 Task: Create List Brand Identity Metrics in Board Team Performance Management Platforms to Workspace Financial Planning and Analysis Services. Create List Brand Identity Governance in Board Product Feature Prioritization and Development to Workspace Financial Planning and Analysis Services. Create List Brand Identity Governance in Board Customer Journey Optimization and Personalization to Workspace Financial Planning and Analysis Services
Action: Mouse moved to (371, 126)
Screenshot: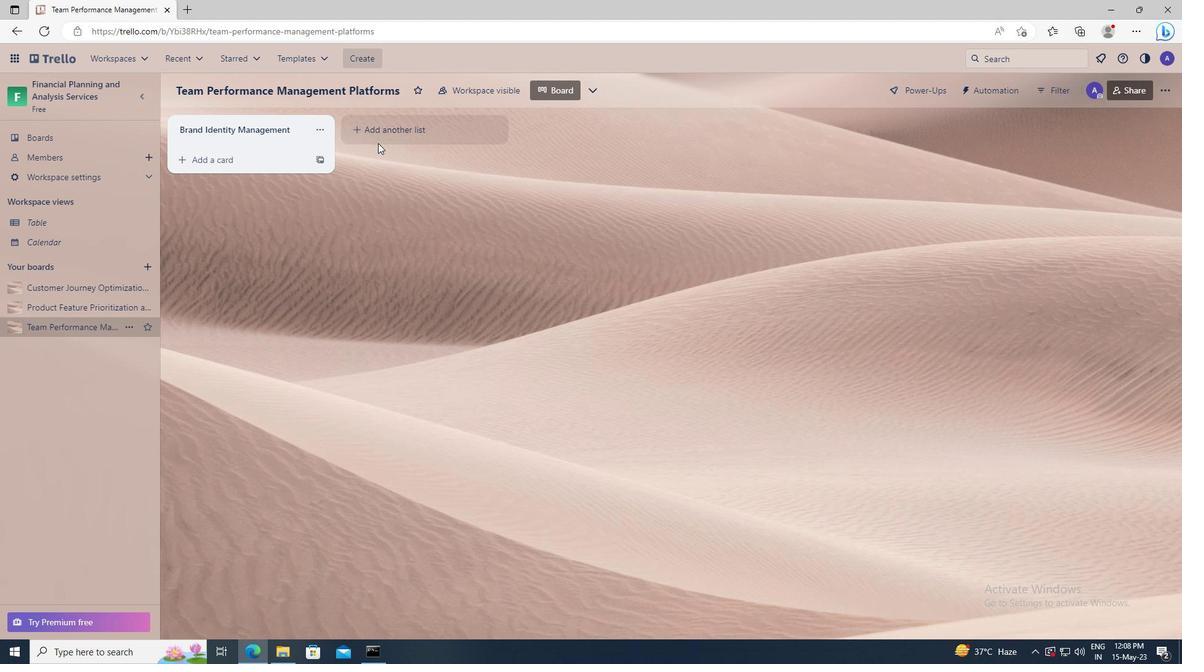 
Action: Mouse pressed left at (371, 126)
Screenshot: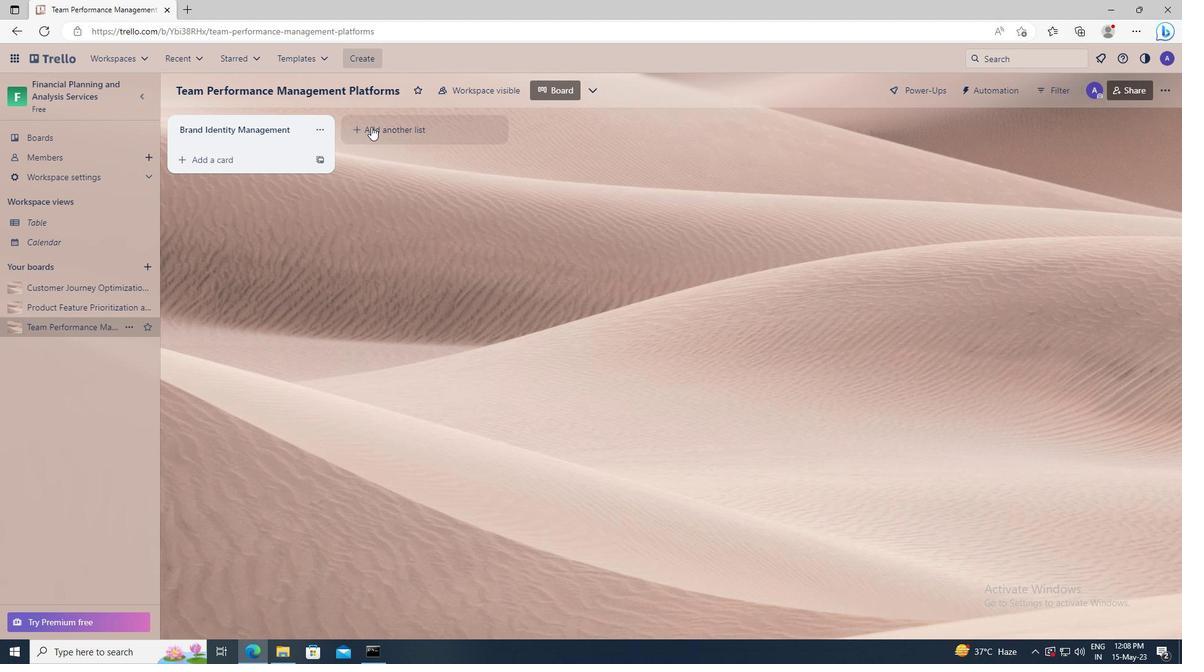 
Action: Key pressed <Key.shift>BRAND<Key.space><Key.shift>IDENTITY<Key.space><Key.shift>METRICS
Screenshot: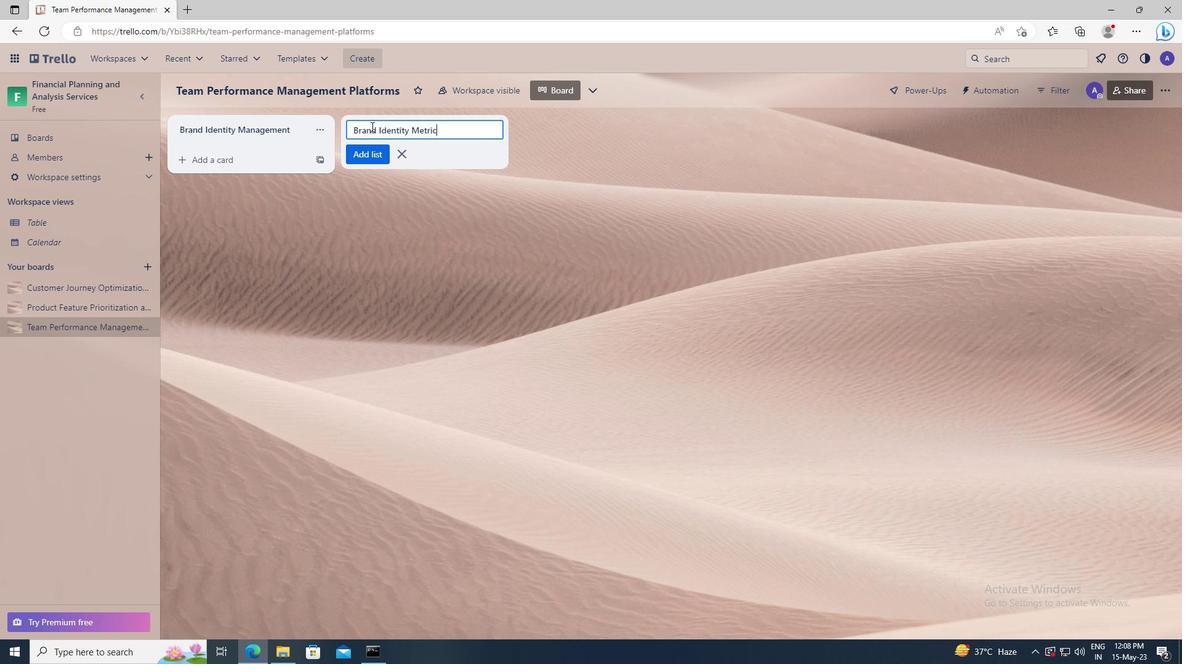 
Action: Mouse moved to (371, 156)
Screenshot: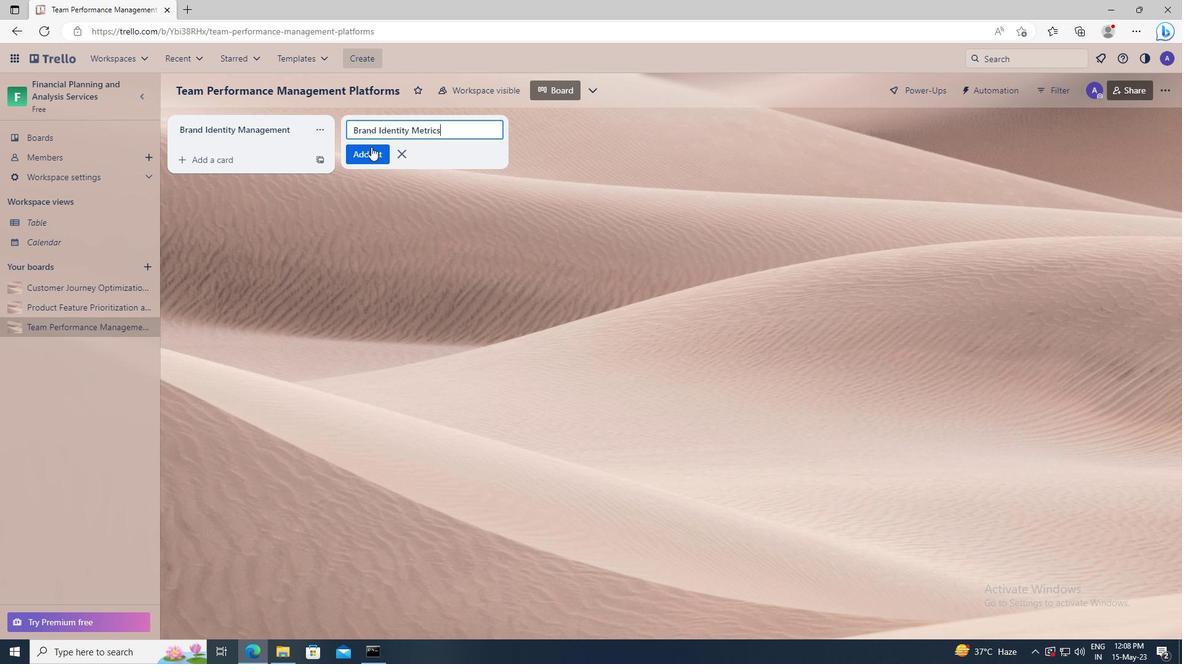 
Action: Mouse pressed left at (371, 156)
Screenshot: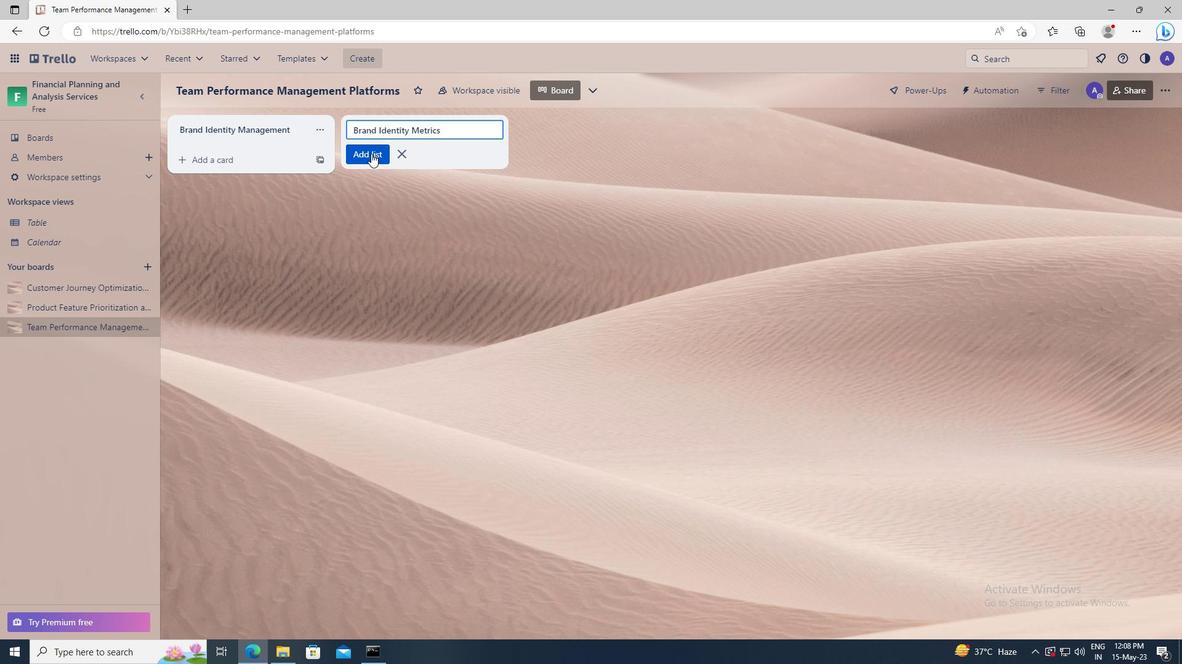 
Action: Mouse moved to (84, 307)
Screenshot: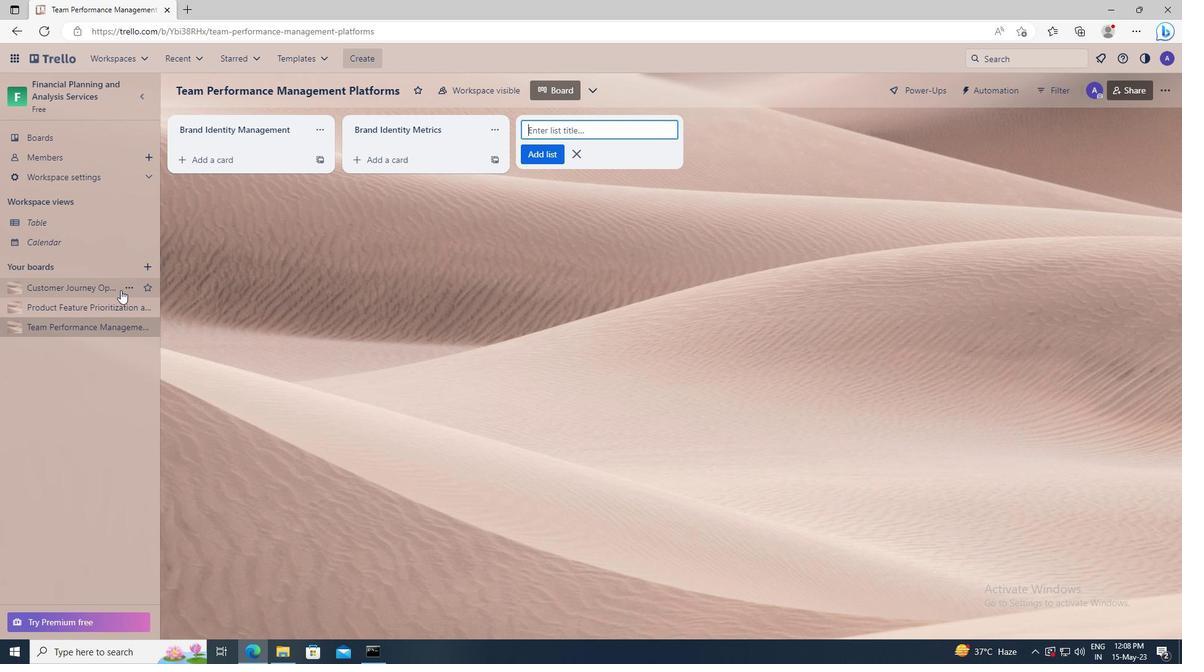
Action: Mouse pressed left at (84, 307)
Screenshot: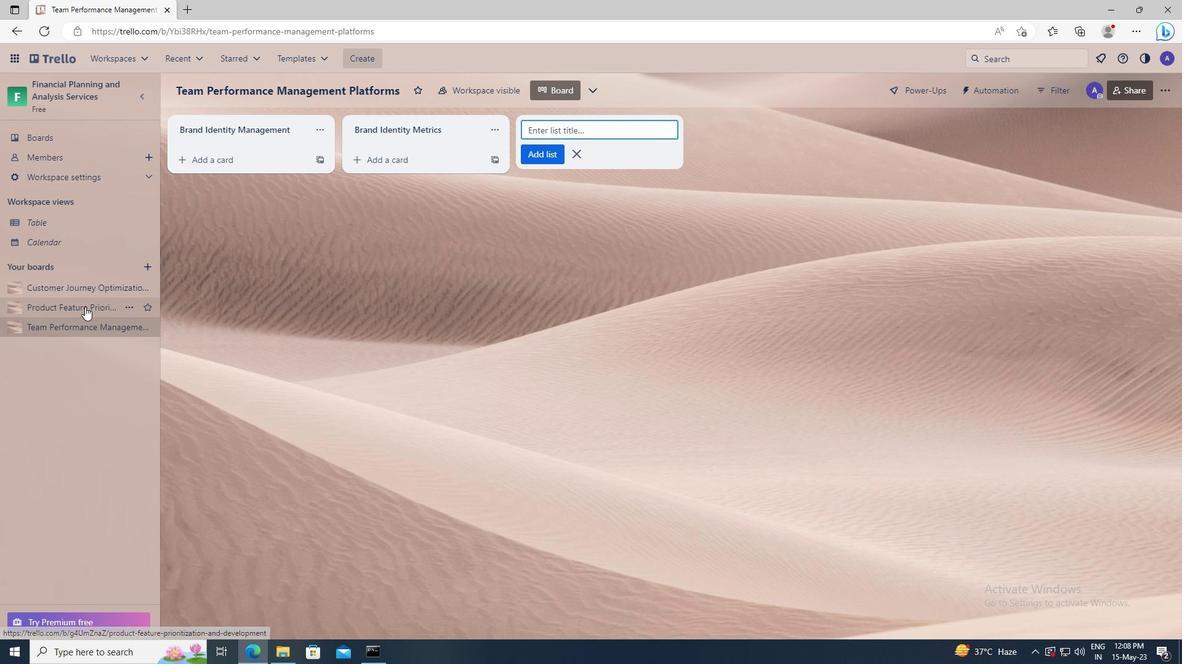 
Action: Mouse moved to (365, 131)
Screenshot: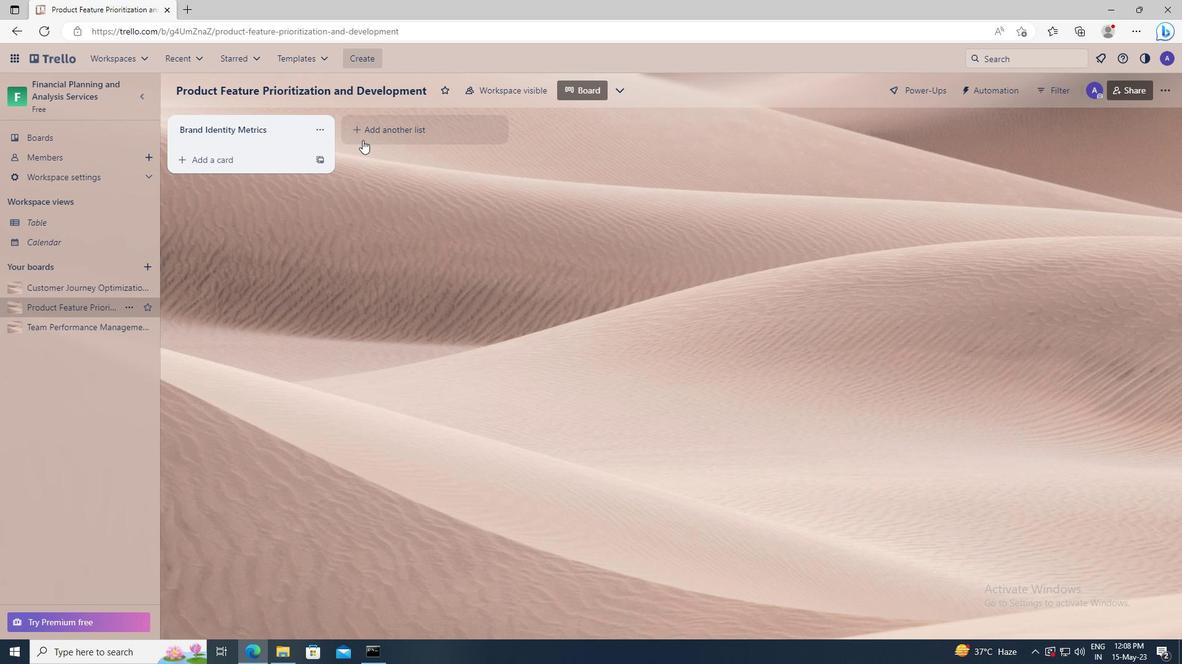 
Action: Mouse pressed left at (365, 131)
Screenshot: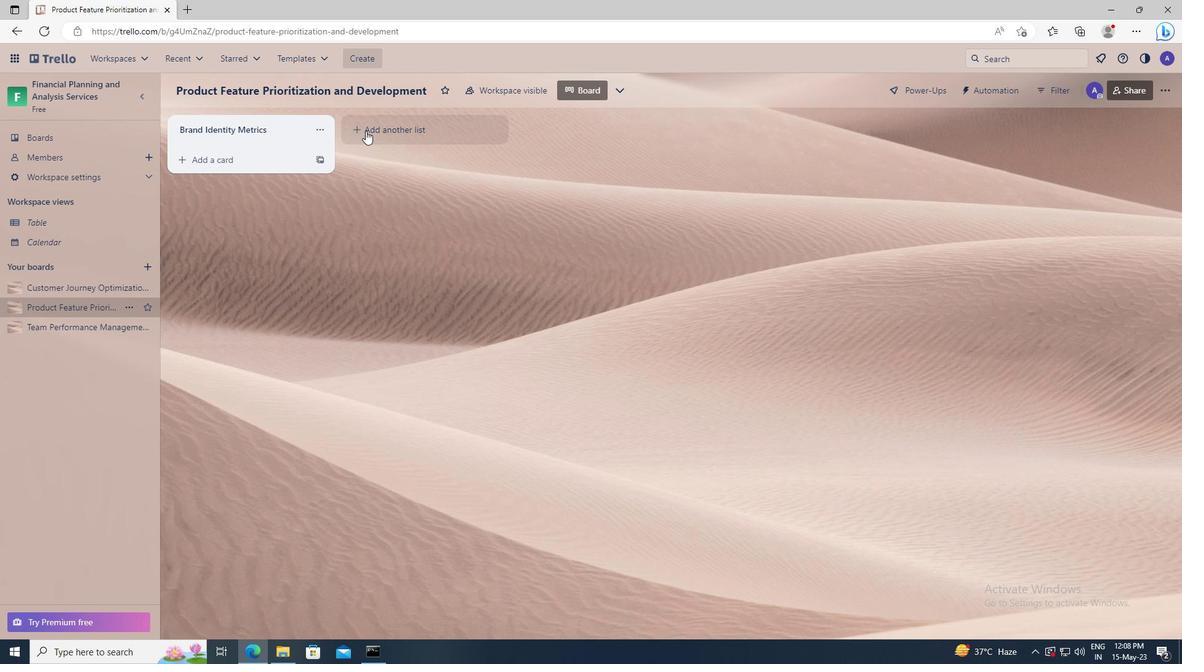 
Action: Key pressed <Key.shift>BRAND<Key.space><Key.shift>IDENTITY<Key.space><Key.shift>GOVERNANCE
Screenshot: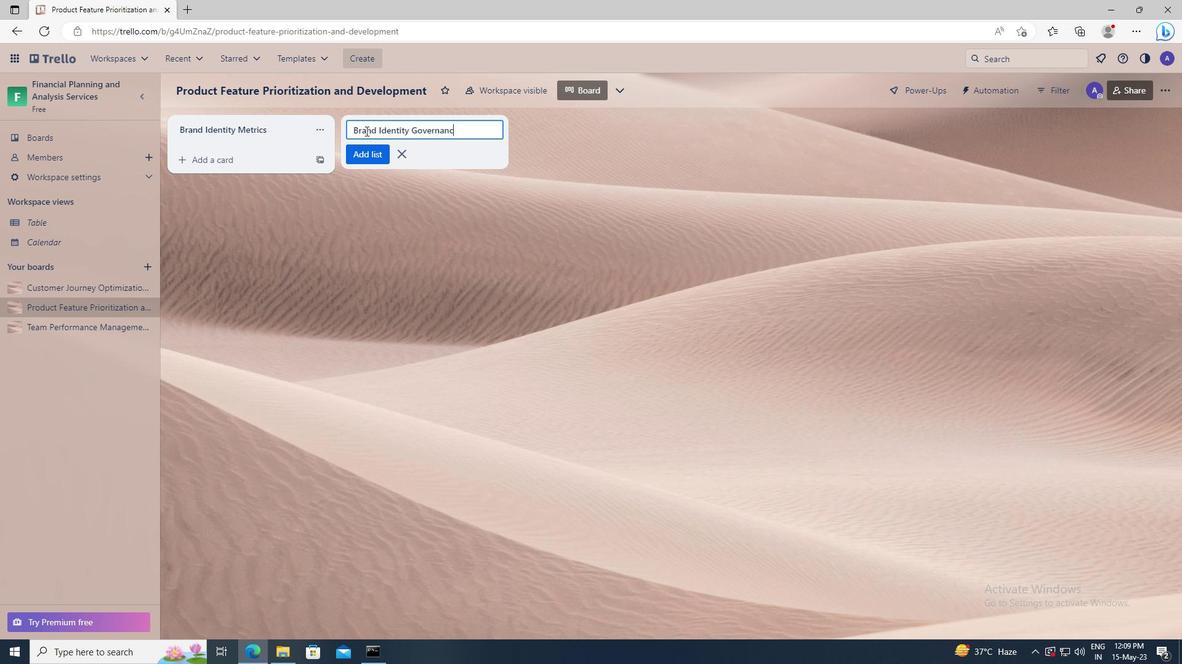 
Action: Mouse moved to (370, 155)
Screenshot: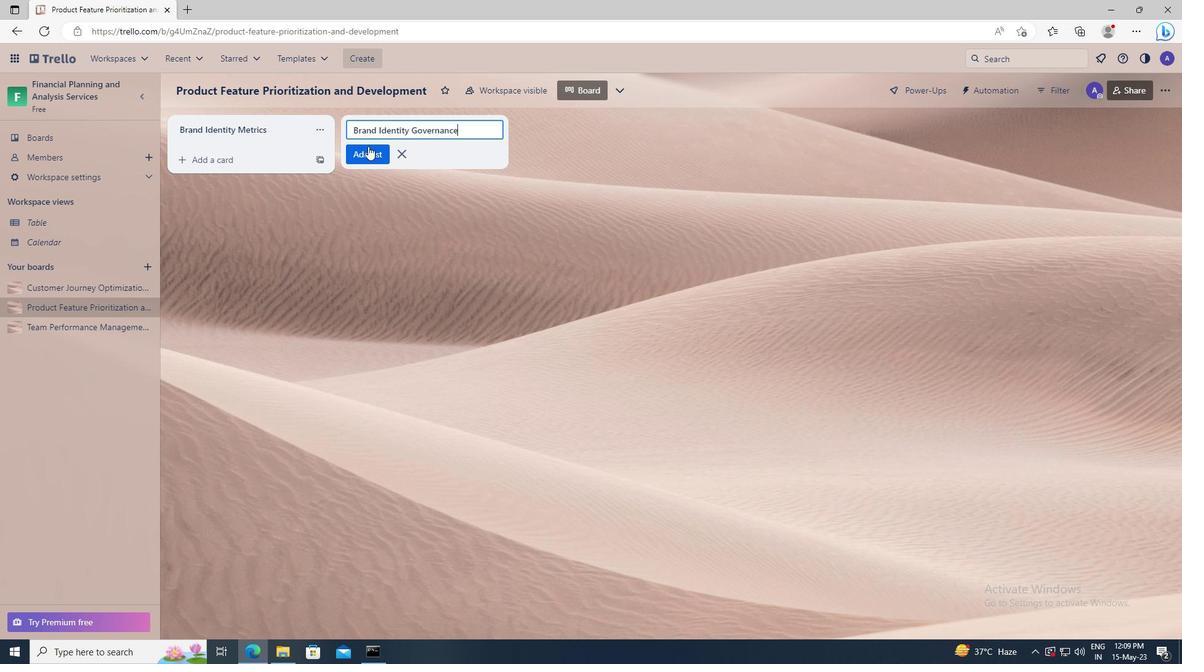 
Action: Mouse pressed left at (370, 155)
Screenshot: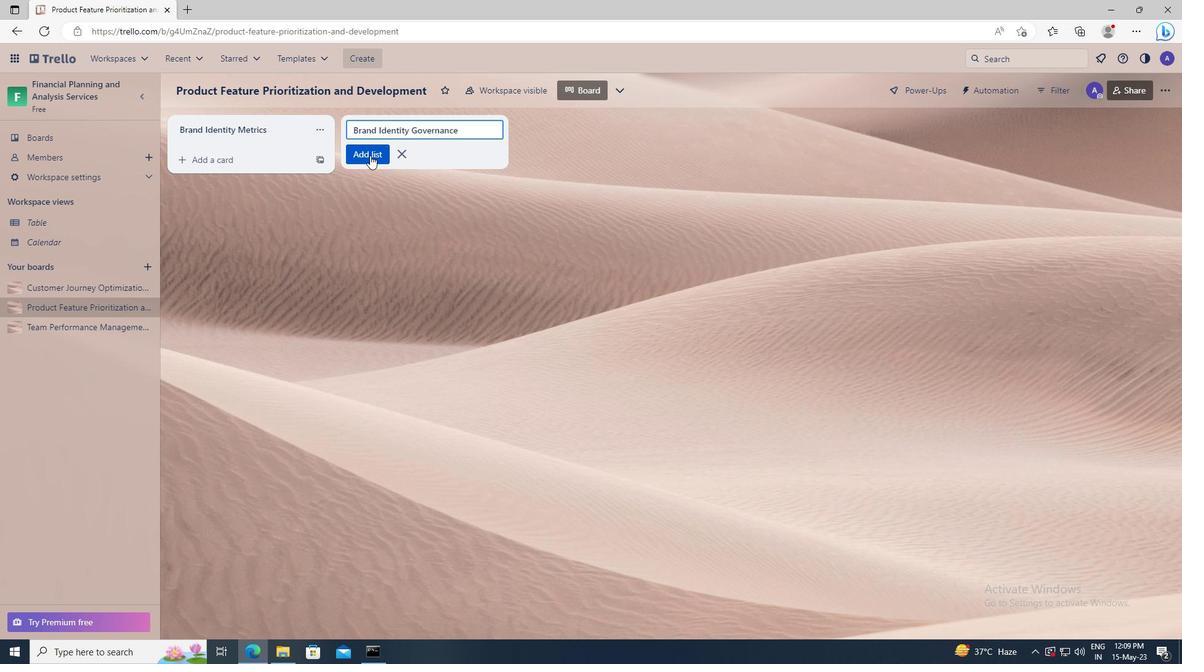 
Action: Mouse moved to (94, 286)
Screenshot: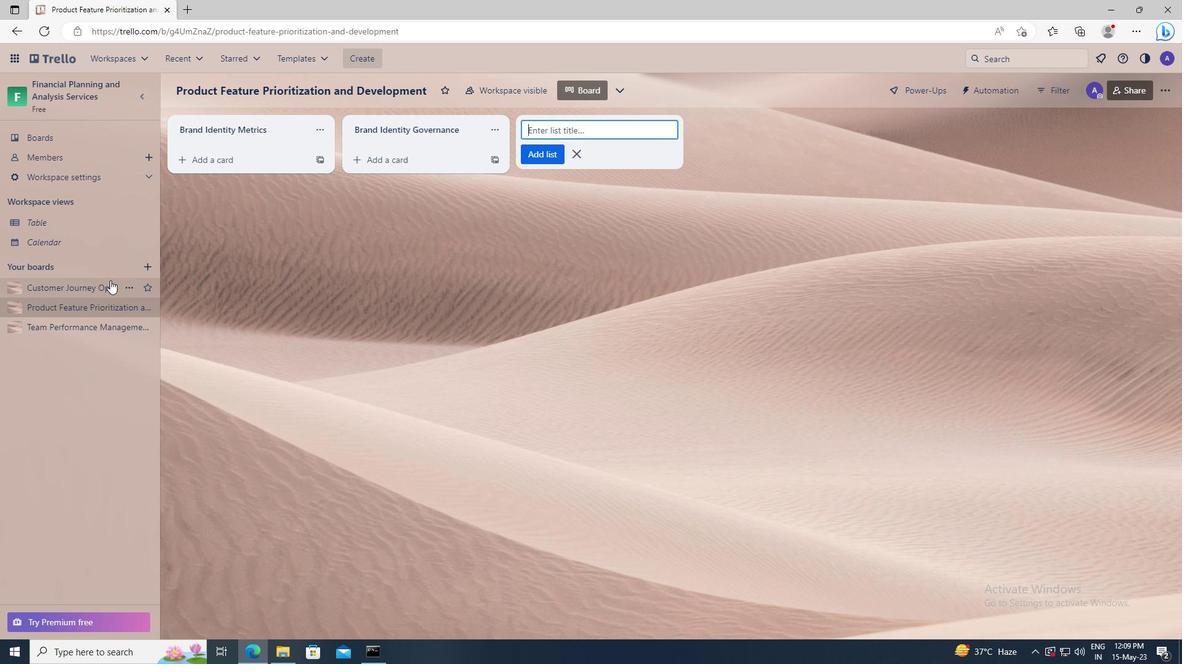 
Action: Mouse pressed left at (94, 286)
Screenshot: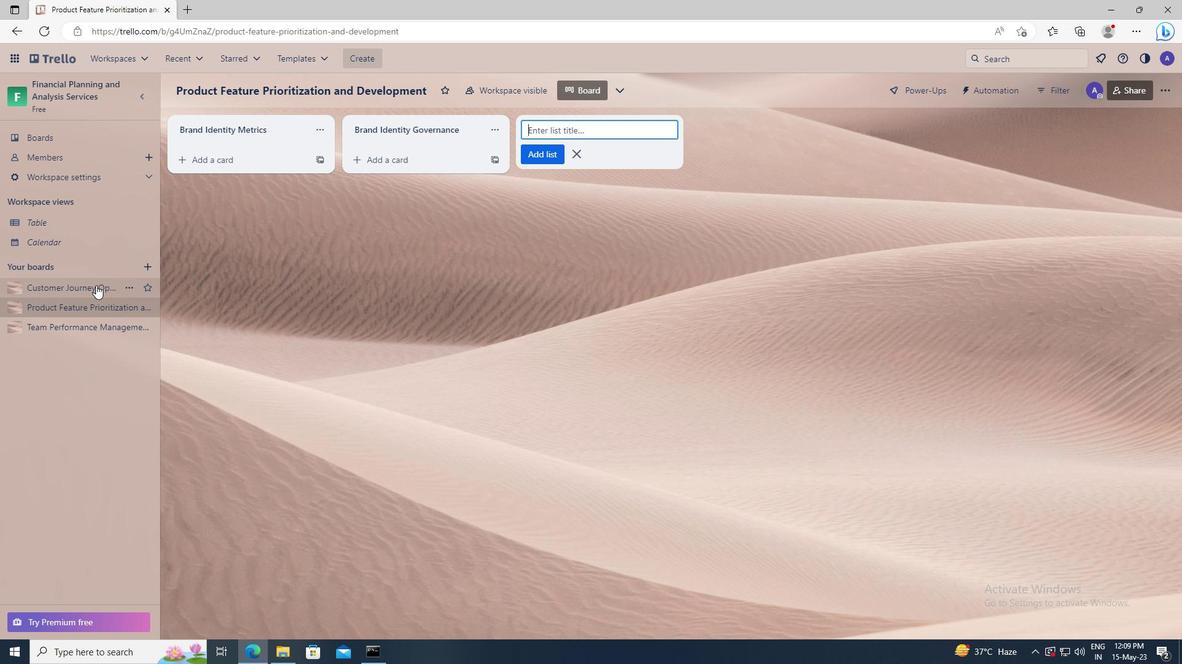 
Action: Mouse moved to (371, 132)
Screenshot: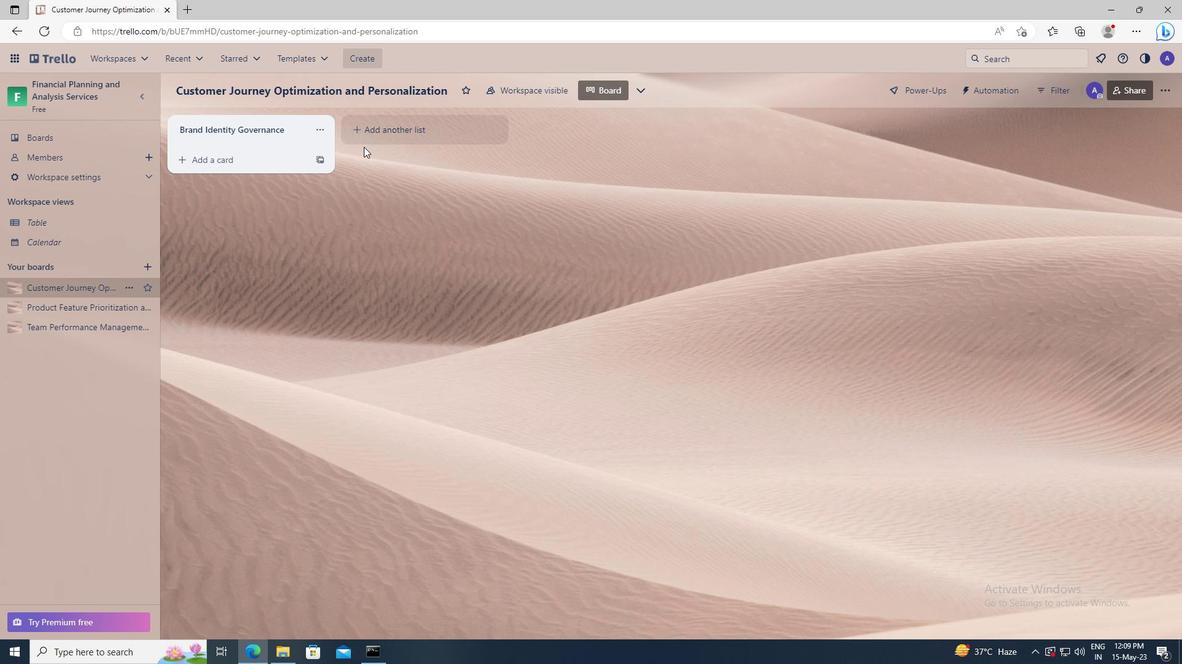 
Action: Mouse pressed left at (371, 132)
Screenshot: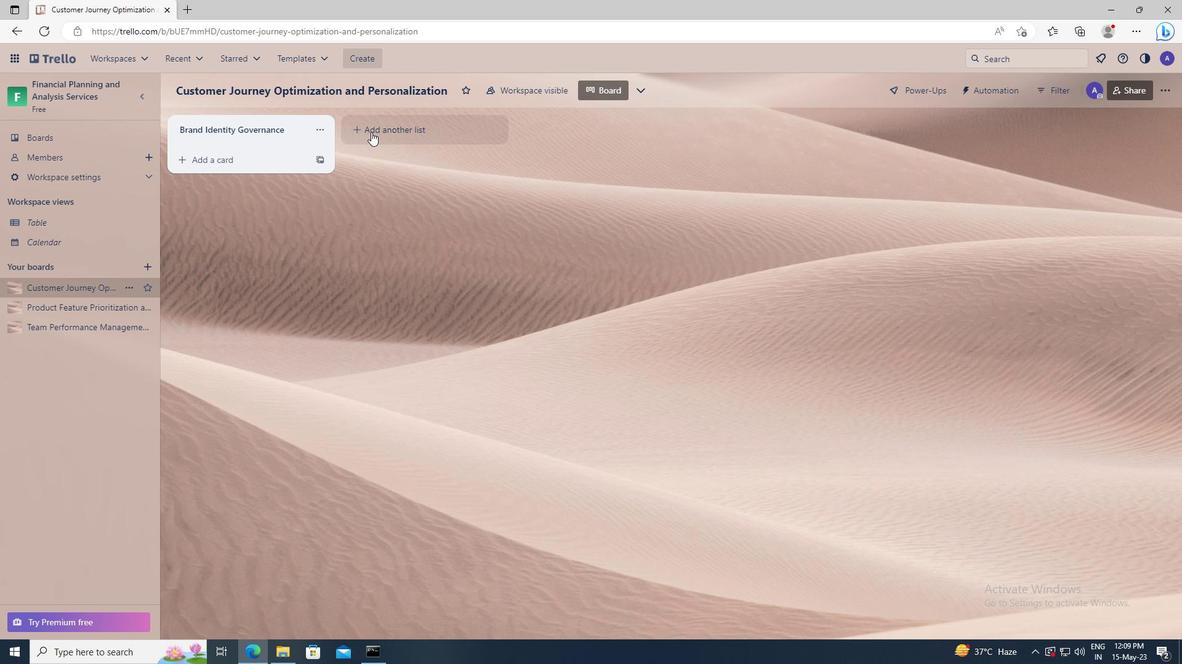 
Action: Key pressed <Key.shift>BRAND<Key.space><Key.shift>IDENTITY<Key.space><Key.shift>GOVERNANCE
Screenshot: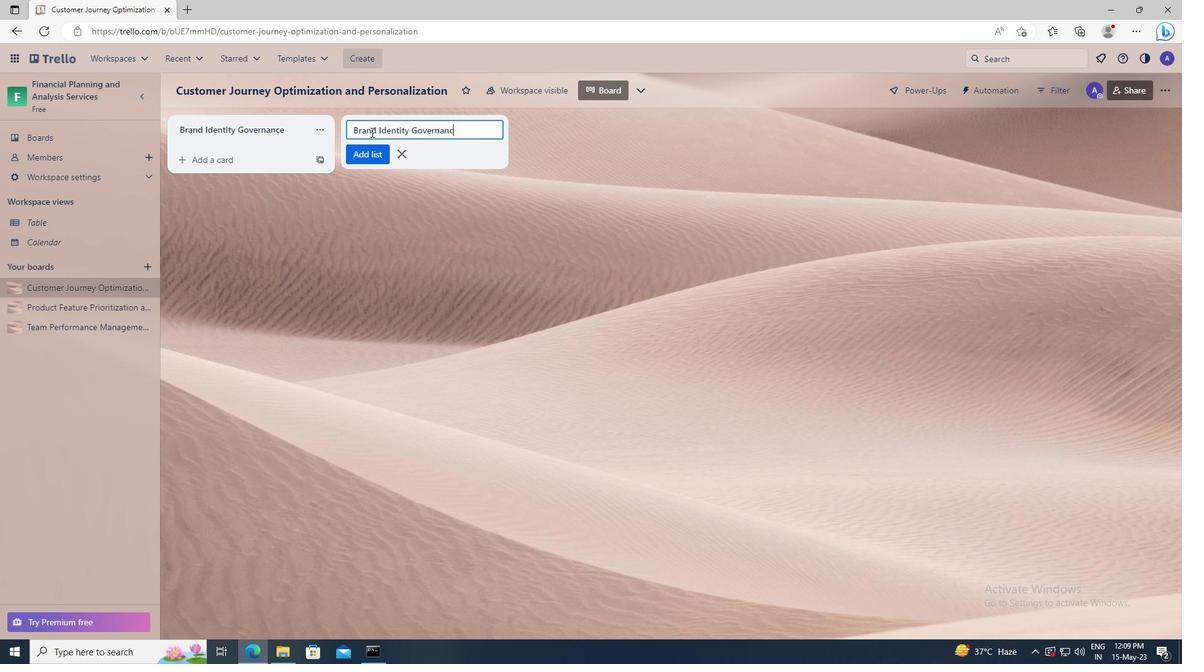 
Action: Mouse moved to (371, 153)
Screenshot: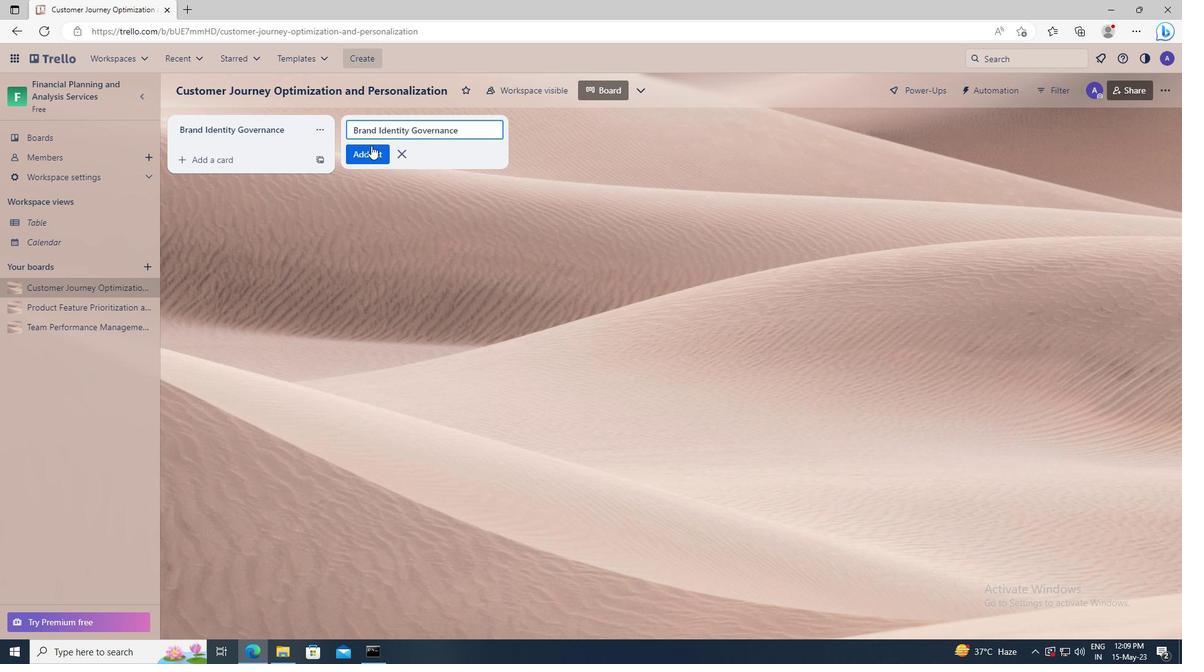 
Action: Mouse pressed left at (371, 153)
Screenshot: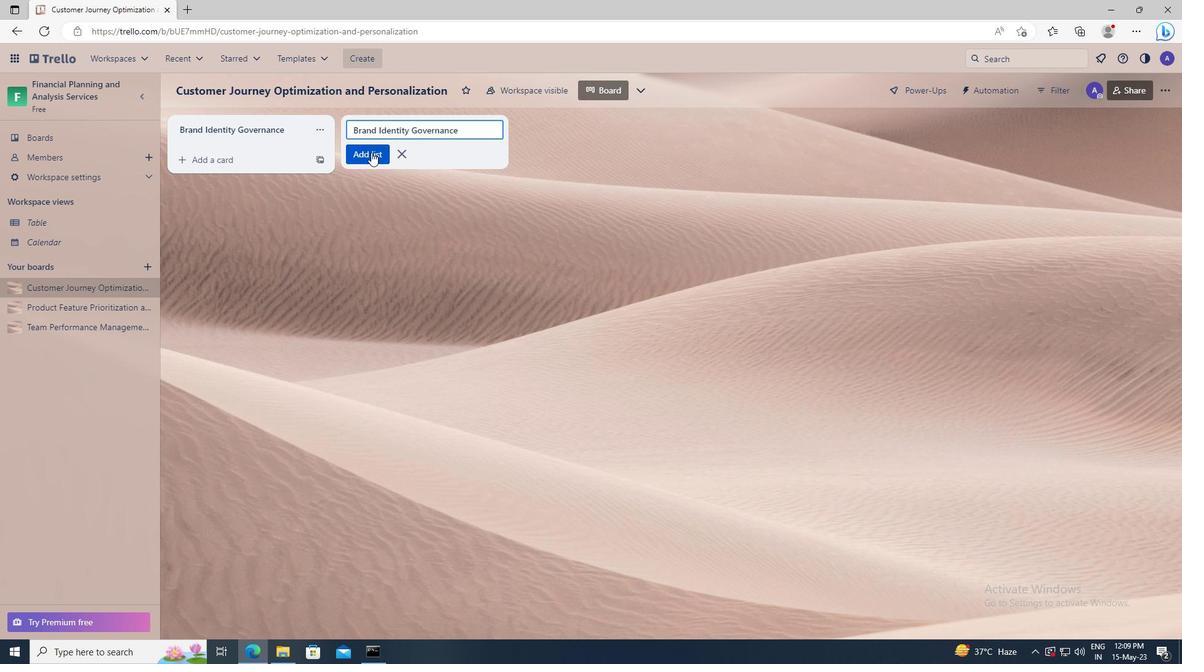 
